 Task: Change the option "Damaged or incomplete AVI file" to "Never fix".
Action: Mouse moved to (101, 16)
Screenshot: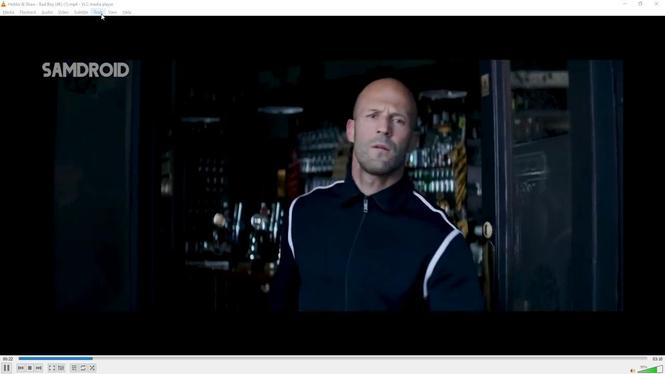
Action: Mouse pressed left at (101, 16)
Screenshot: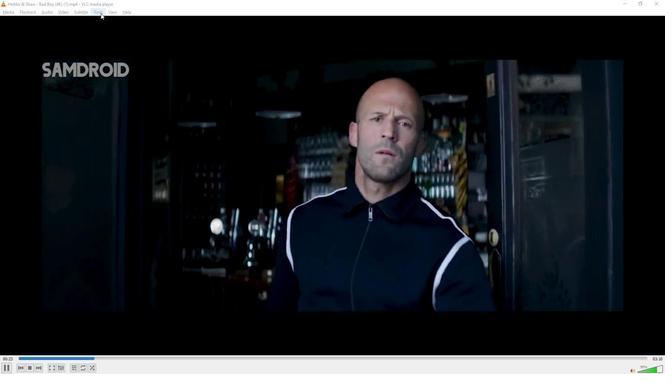 
Action: Mouse moved to (108, 97)
Screenshot: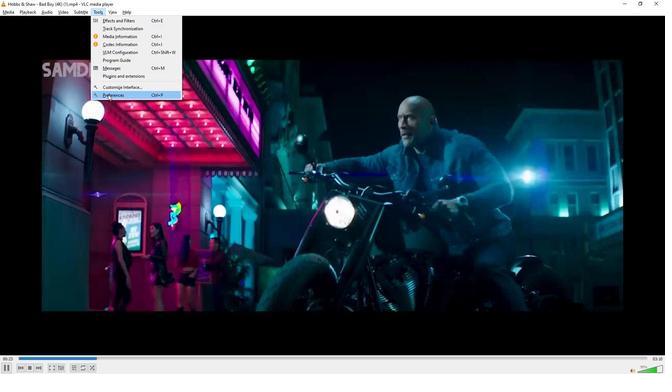 
Action: Mouse pressed left at (108, 97)
Screenshot: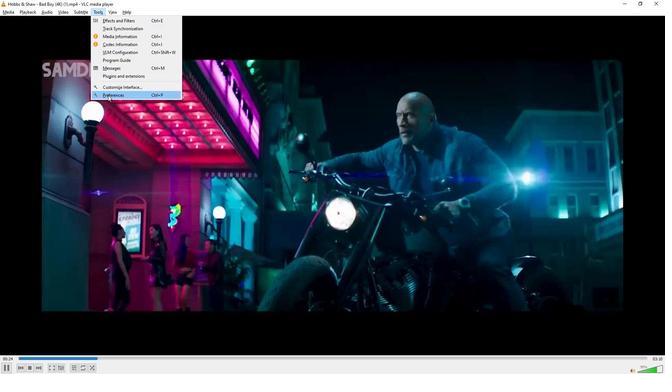 
Action: Mouse moved to (179, 95)
Screenshot: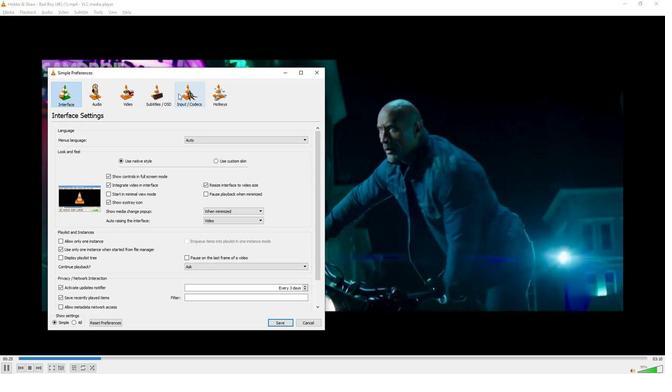 
Action: Mouse pressed left at (179, 95)
Screenshot: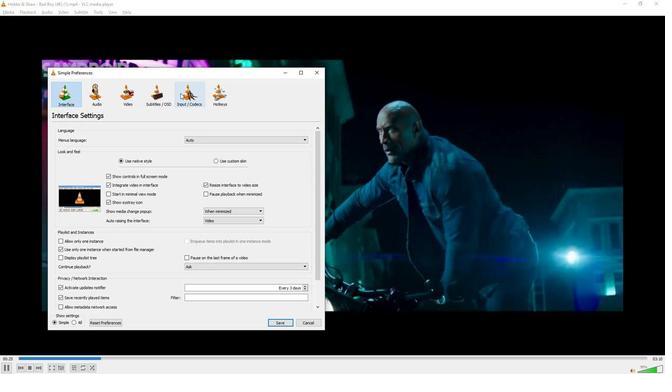 
Action: Mouse moved to (158, 254)
Screenshot: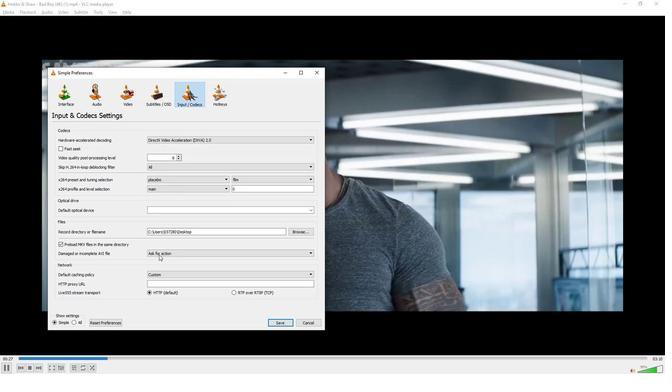 
Action: Mouse pressed left at (158, 254)
Screenshot: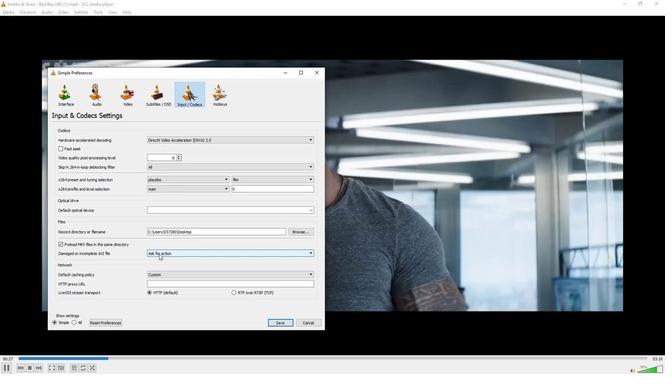 
Action: Mouse moved to (156, 269)
Screenshot: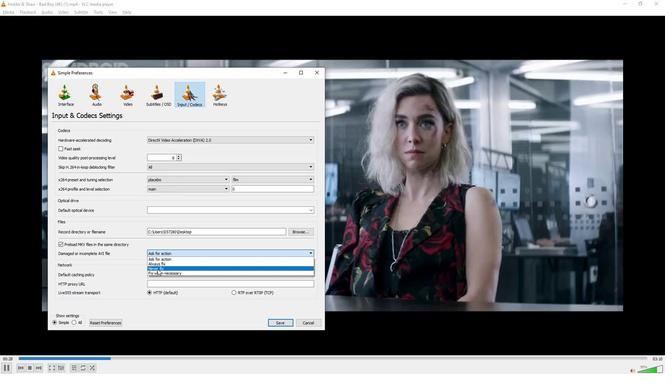 
Action: Mouse pressed left at (156, 269)
Screenshot: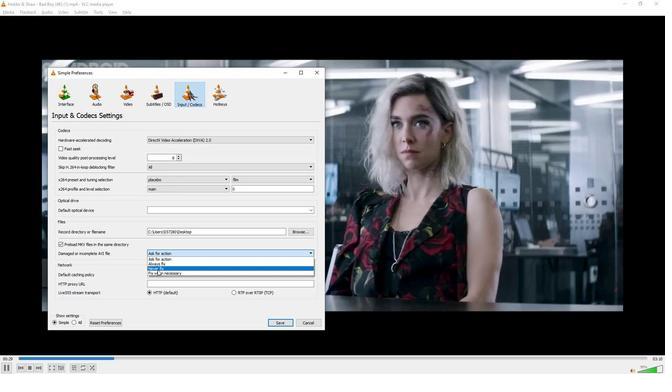 
Action: Mouse moved to (162, 278)
Screenshot: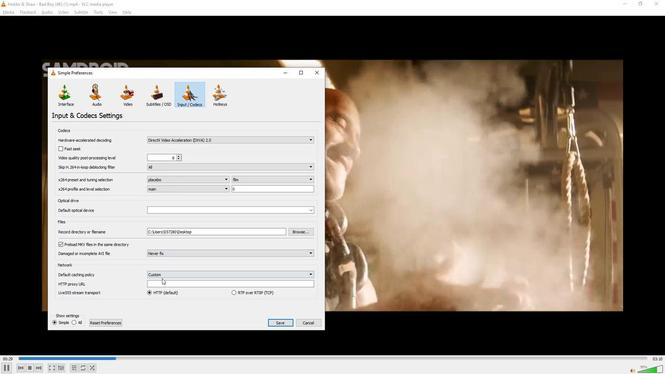 
